Task: Add Sprouts Organic Baby Red Butter Salad to the cart.
Action: Mouse moved to (17, 58)
Screenshot: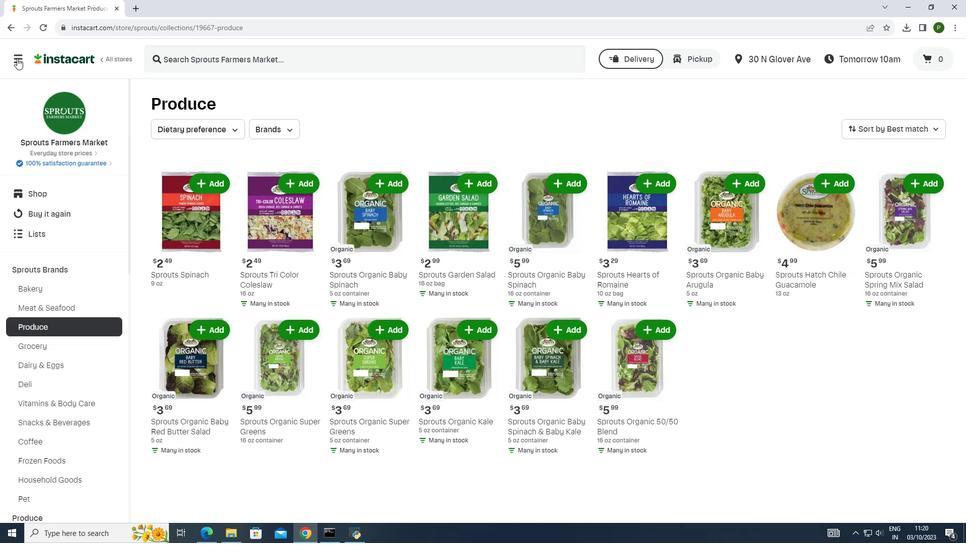 
Action: Mouse pressed left at (17, 58)
Screenshot: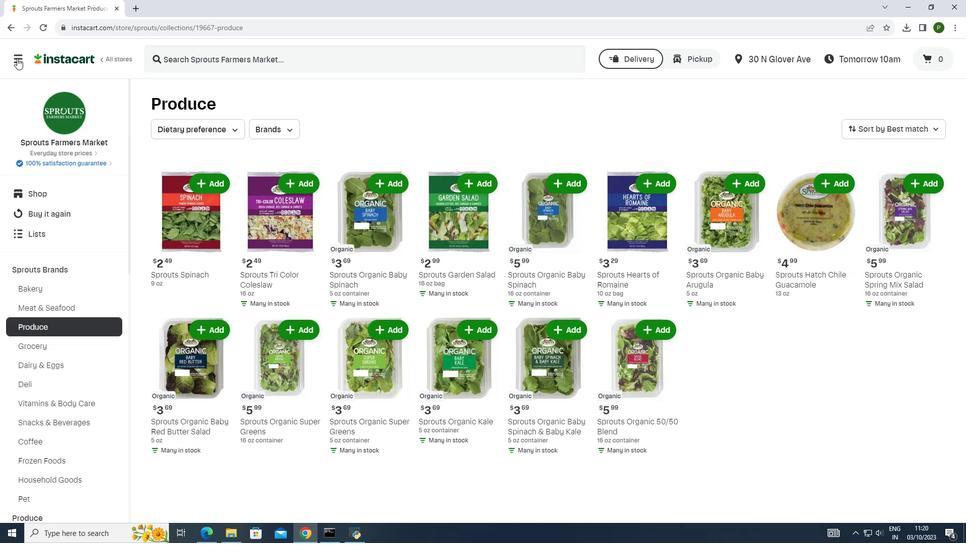 
Action: Mouse moved to (18, 263)
Screenshot: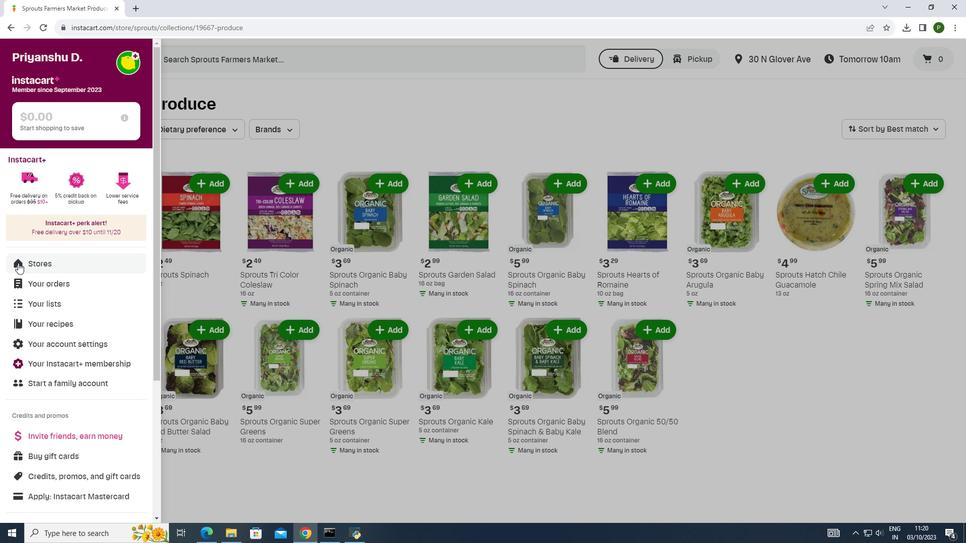
Action: Mouse pressed left at (18, 263)
Screenshot: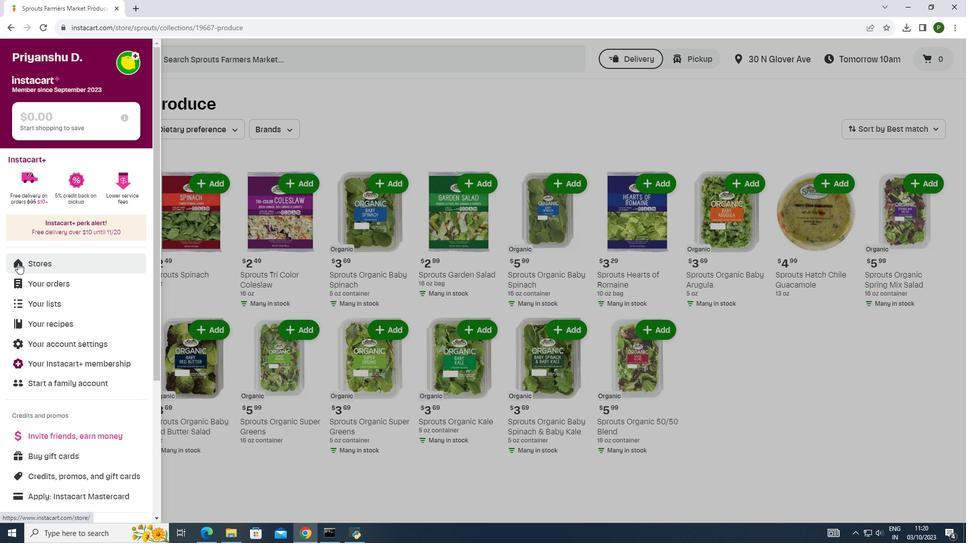
Action: Mouse moved to (227, 99)
Screenshot: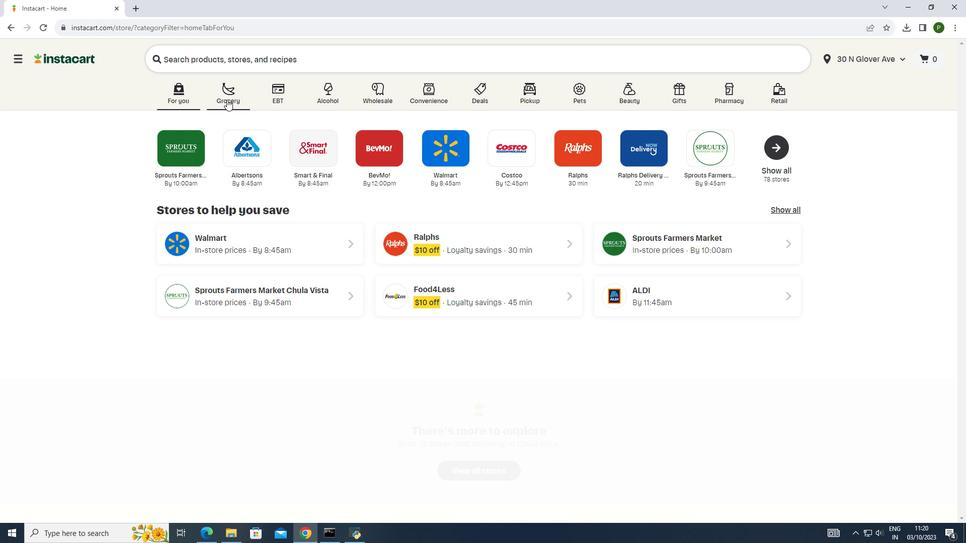 
Action: Mouse pressed left at (227, 99)
Screenshot: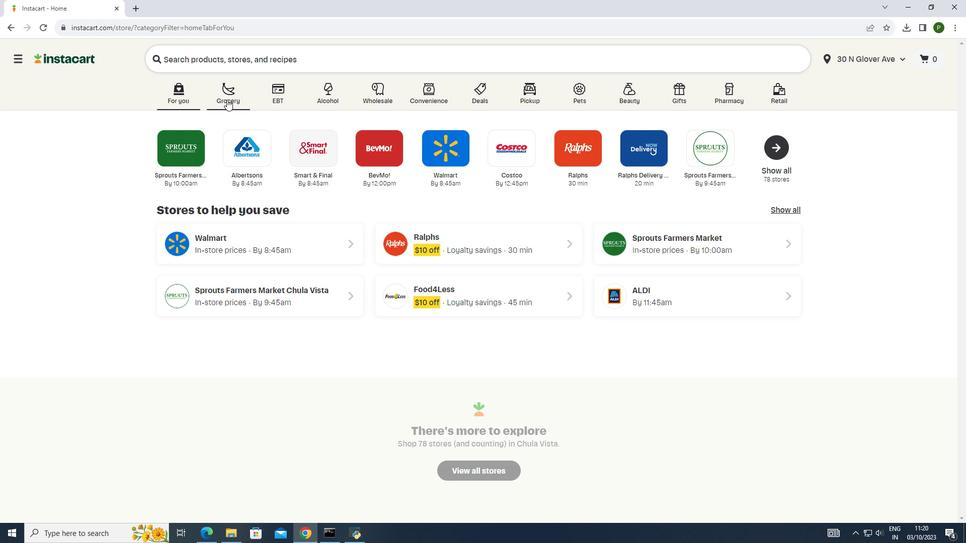 
Action: Mouse moved to (511, 154)
Screenshot: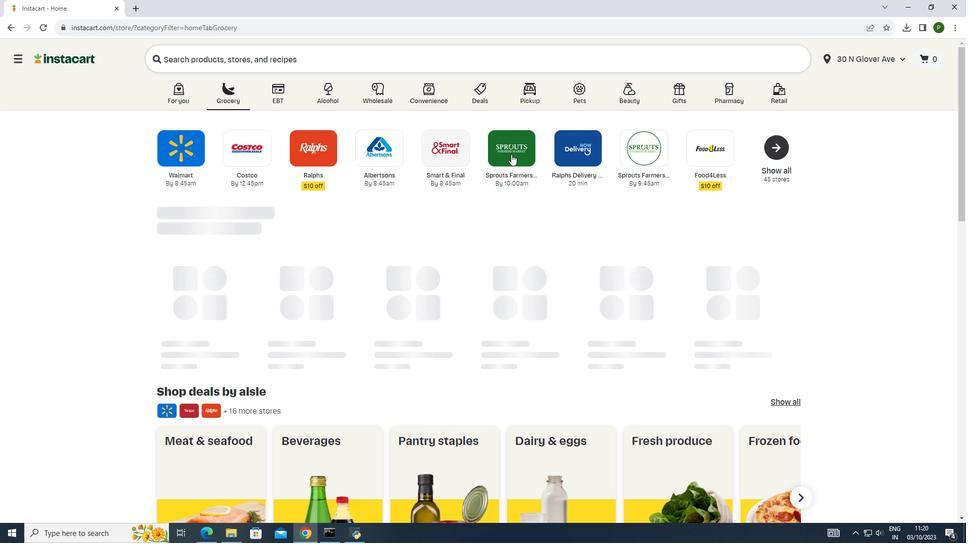 
Action: Mouse pressed left at (511, 154)
Screenshot: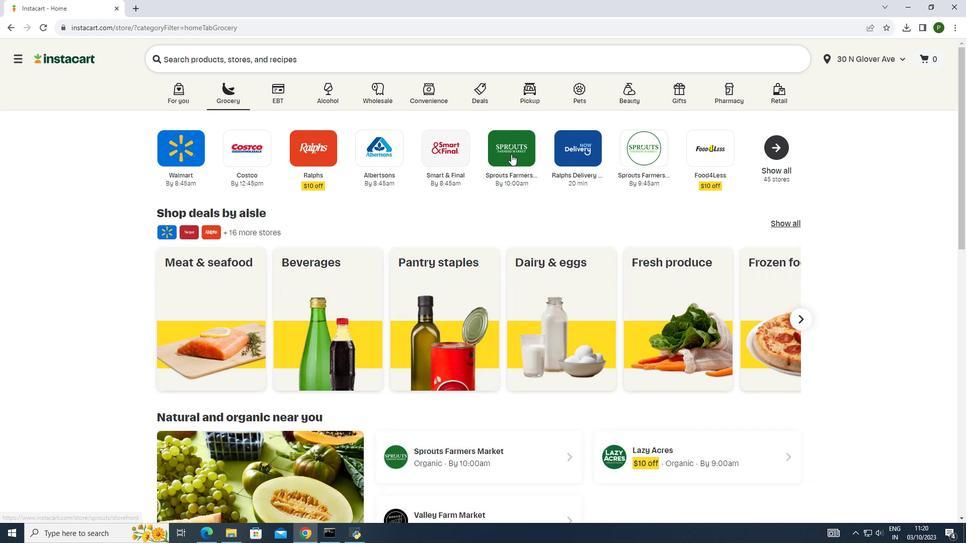 
Action: Mouse moved to (84, 272)
Screenshot: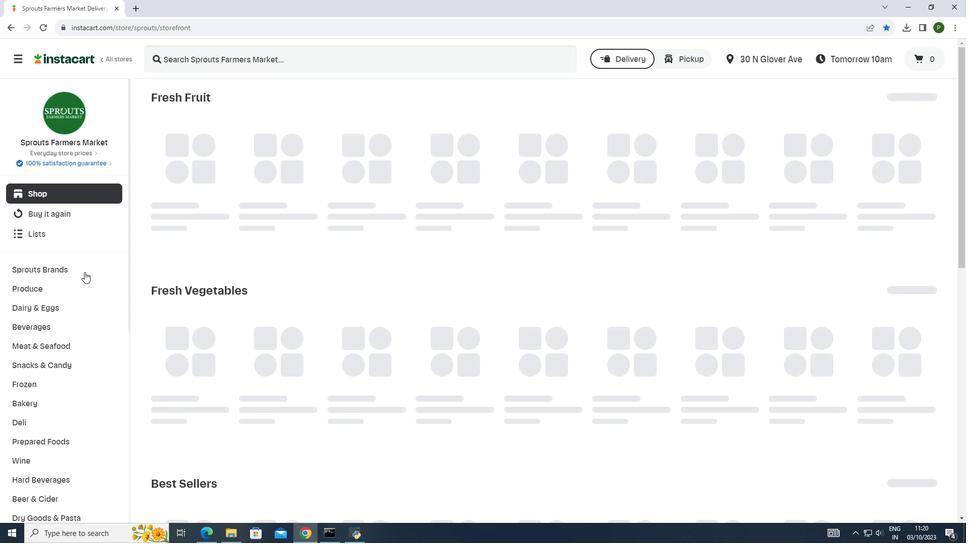 
Action: Mouse pressed left at (84, 272)
Screenshot: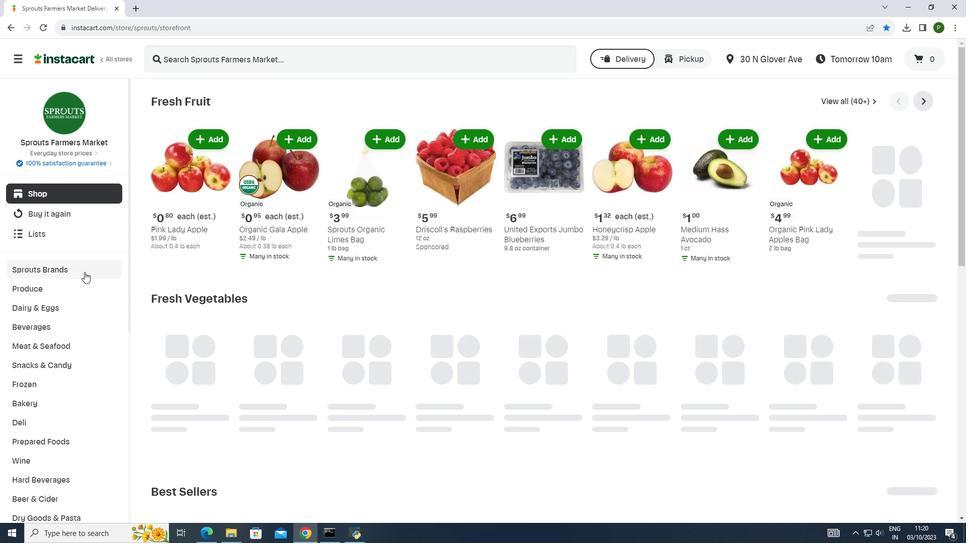 
Action: Mouse moved to (50, 328)
Screenshot: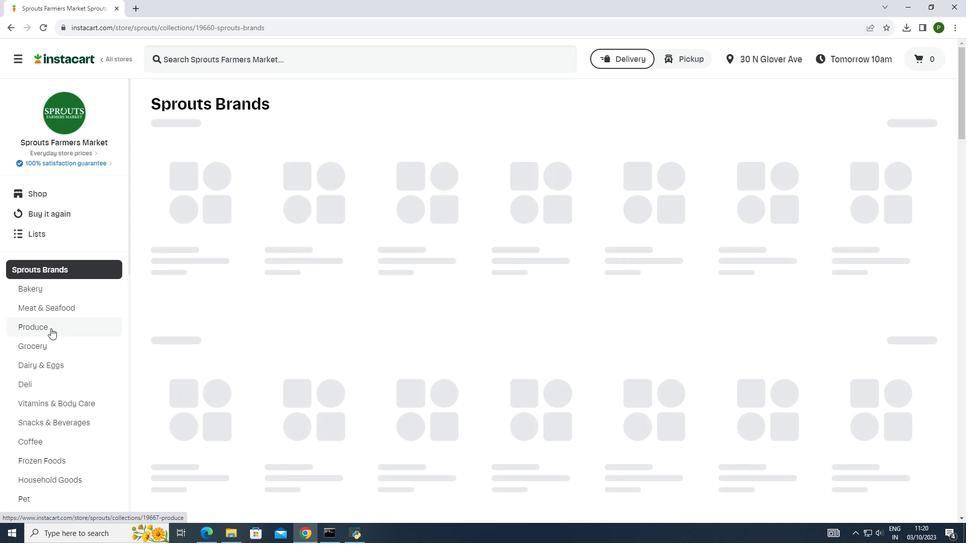 
Action: Mouse pressed left at (50, 328)
Screenshot: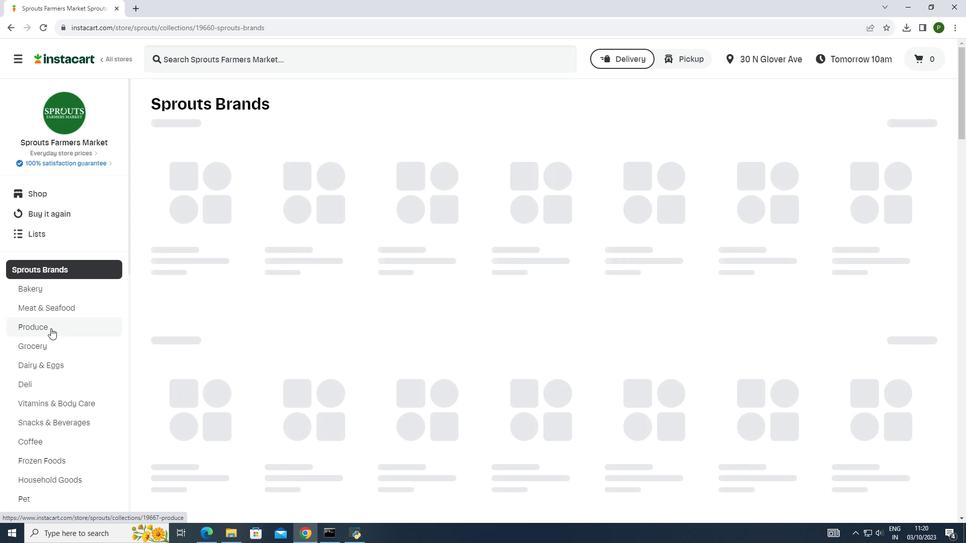 
Action: Mouse moved to (209, 327)
Screenshot: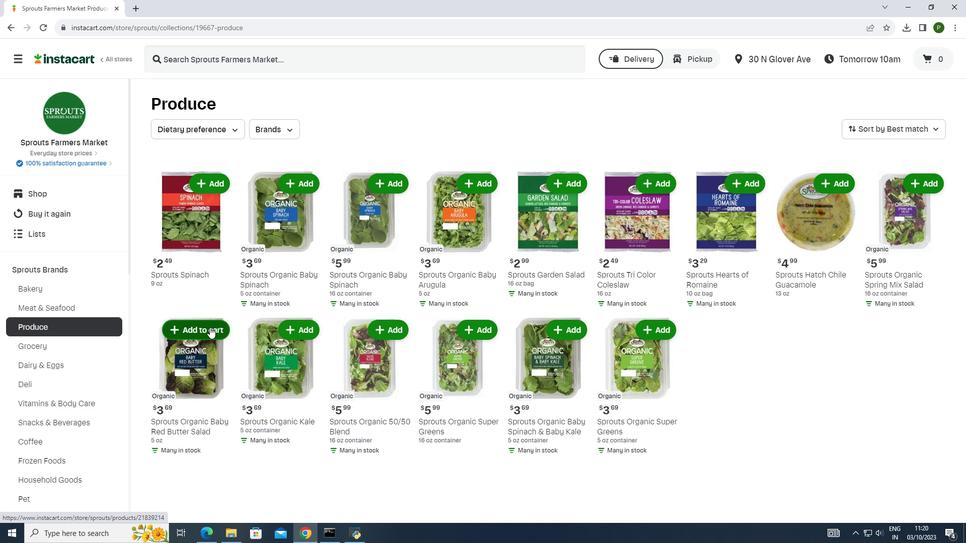 
Action: Mouse pressed left at (209, 327)
Screenshot: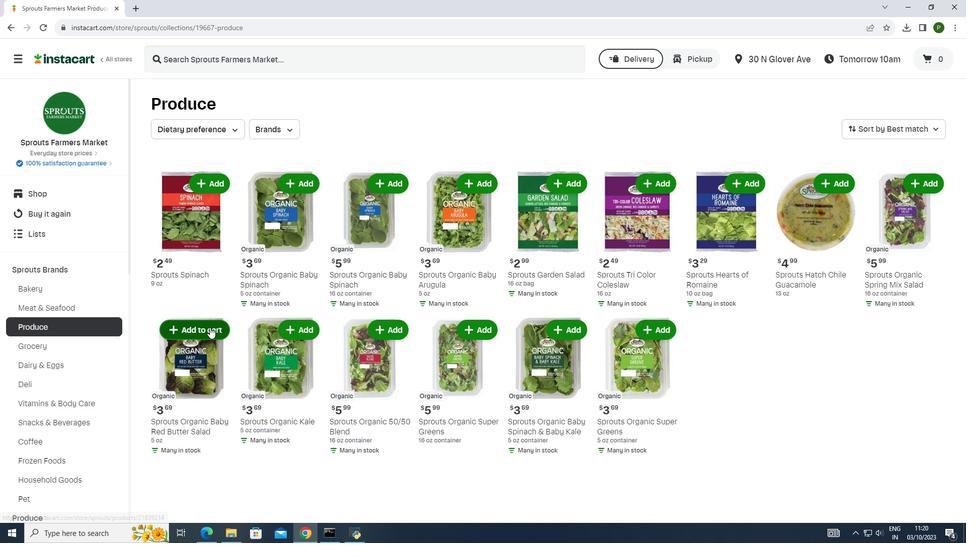 
